Task: Create a rule when custom fields attachments is set to a date not in this week by me.
Action: Mouse pressed left at (705, 201)
Screenshot: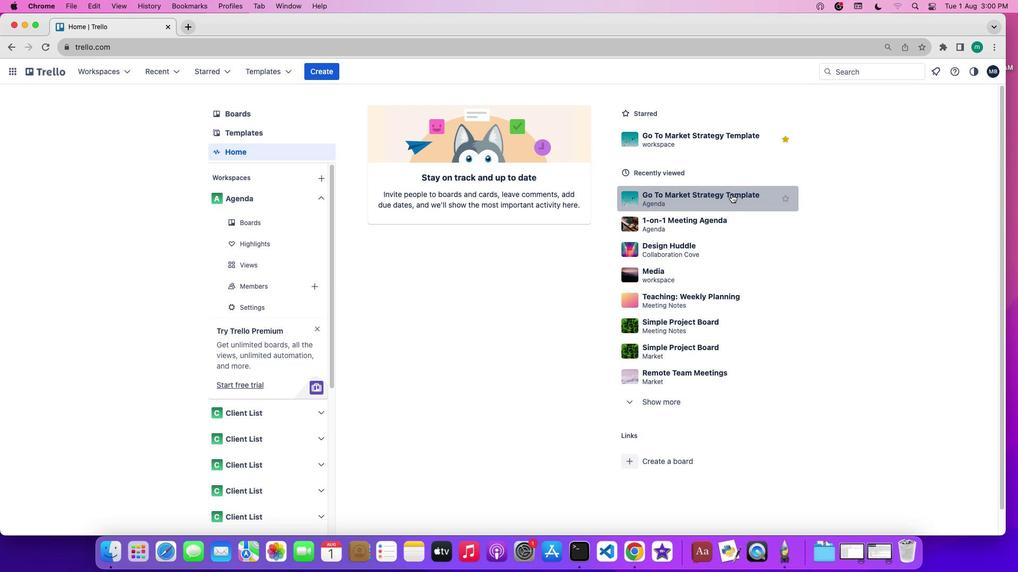 
Action: Mouse moved to (854, 232)
Screenshot: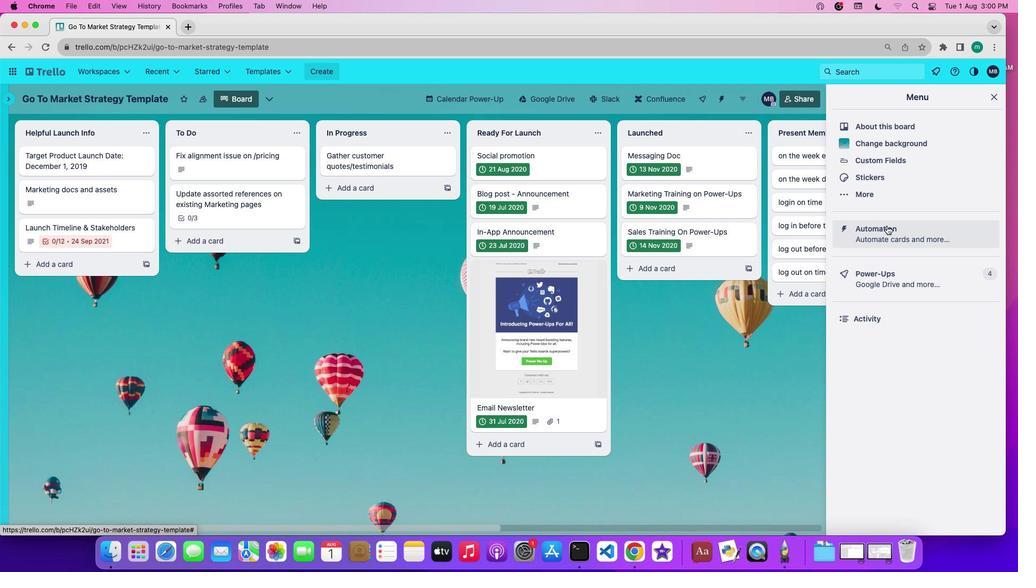 
Action: Mouse pressed left at (854, 232)
Screenshot: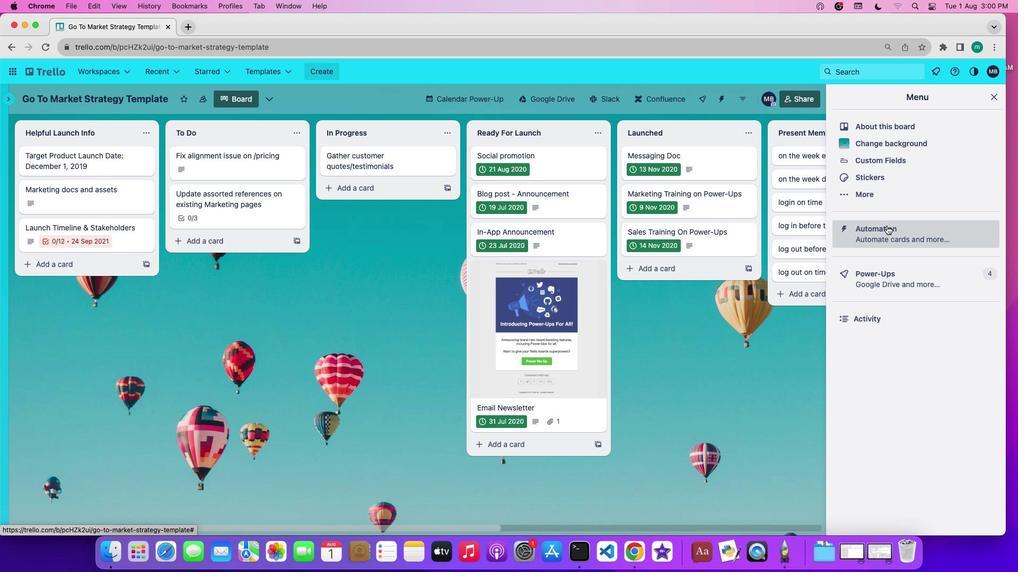 
Action: Mouse moved to (89, 205)
Screenshot: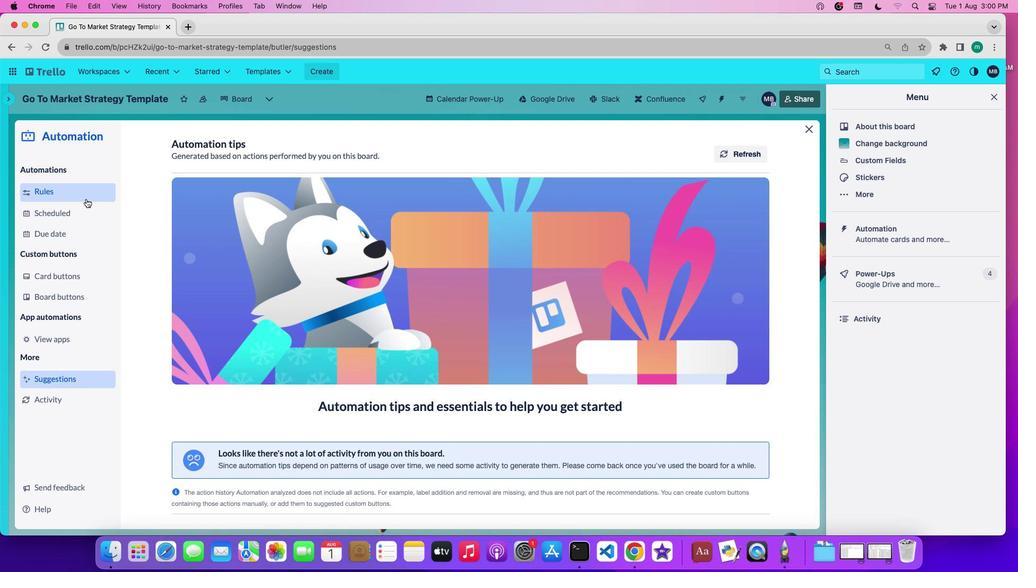 
Action: Mouse pressed left at (89, 205)
Screenshot: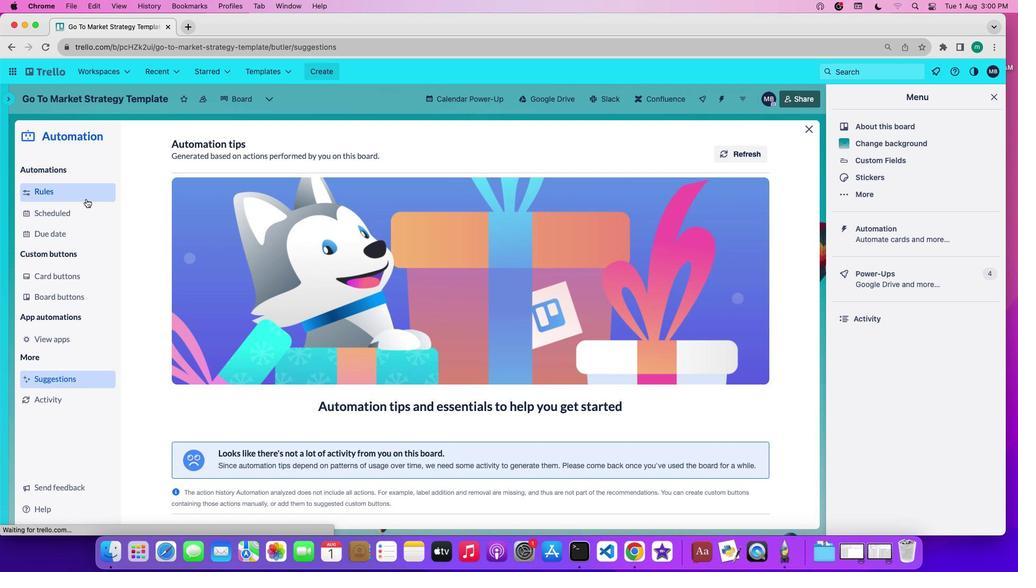 
Action: Mouse moved to (246, 384)
Screenshot: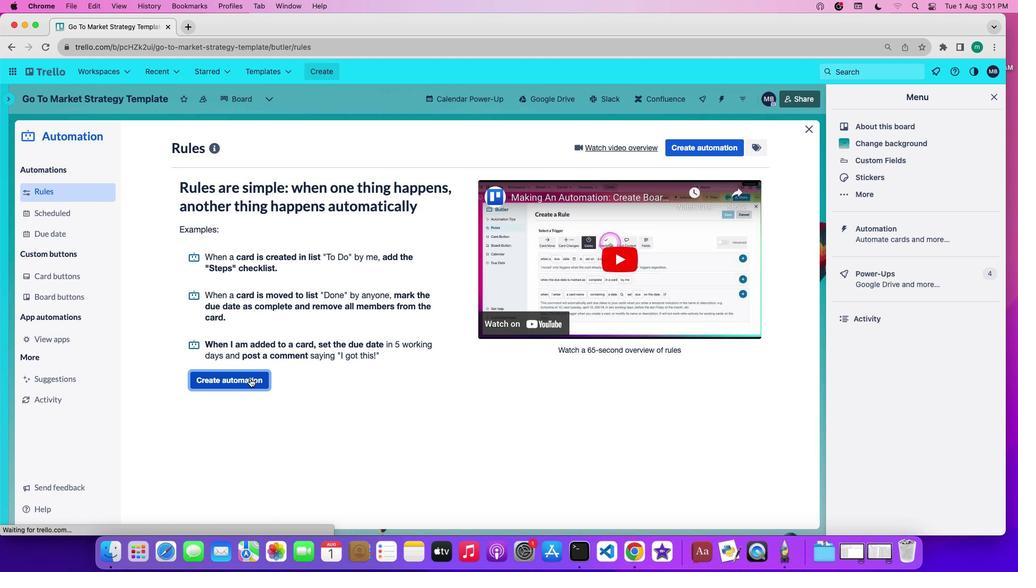 
Action: Mouse pressed left at (246, 384)
Screenshot: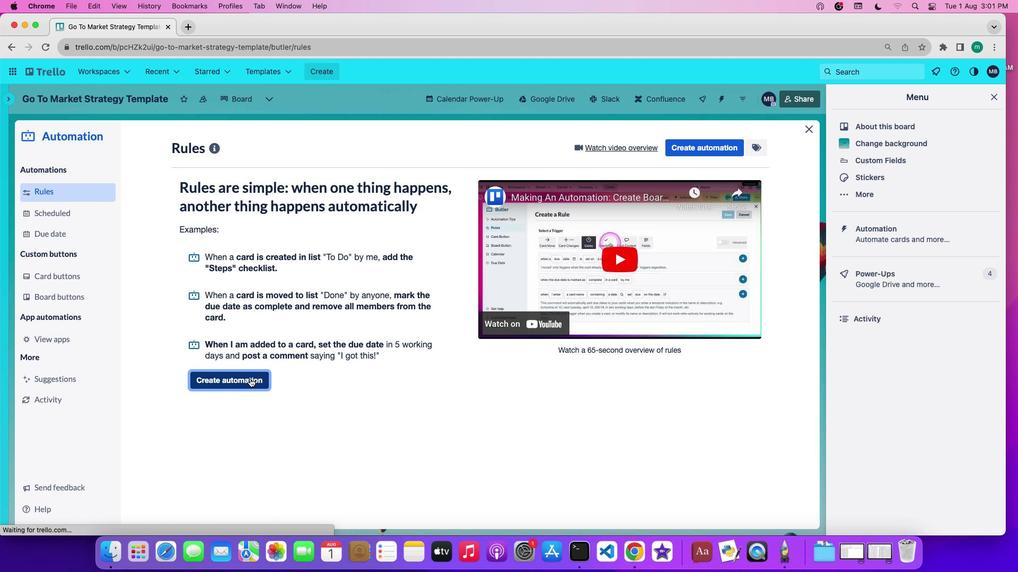 
Action: Mouse moved to (424, 256)
Screenshot: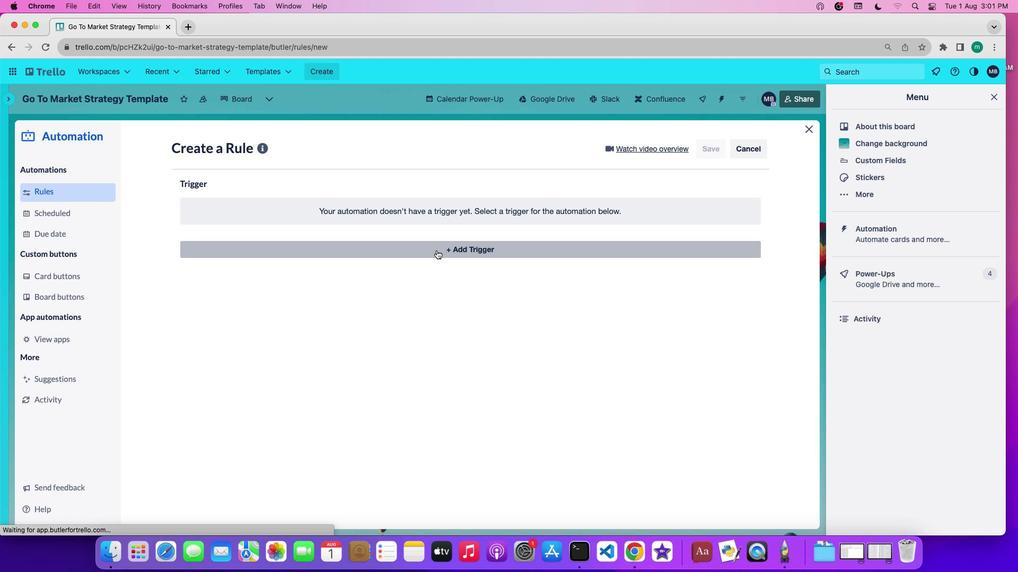 
Action: Mouse pressed left at (424, 256)
Screenshot: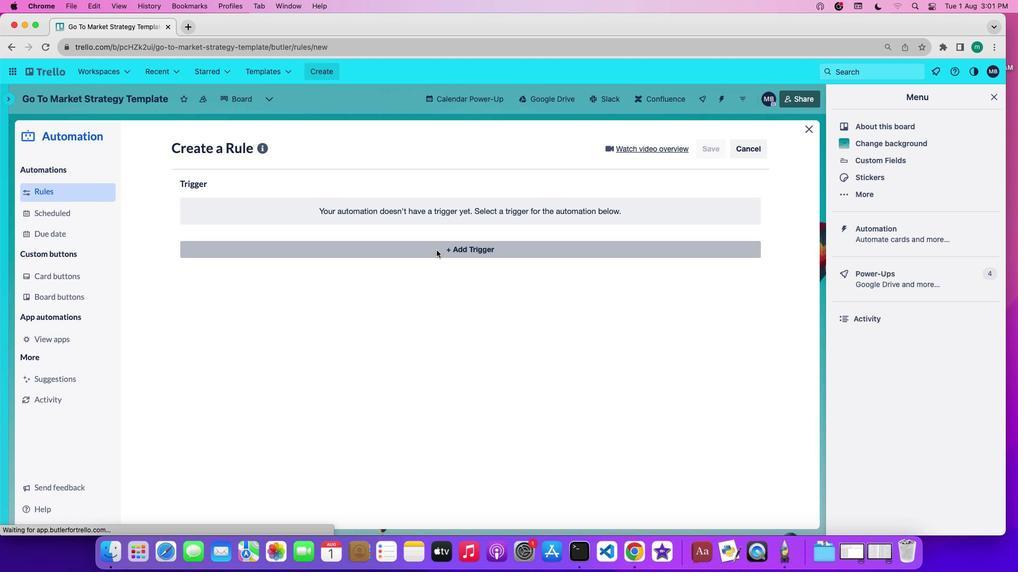 
Action: Mouse moved to (419, 293)
Screenshot: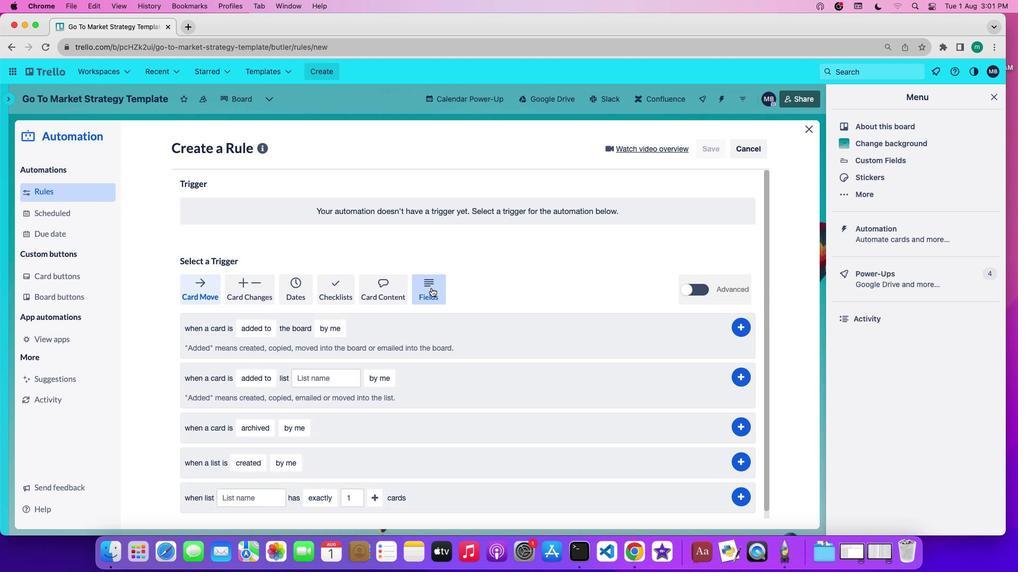 
Action: Mouse pressed left at (419, 293)
Screenshot: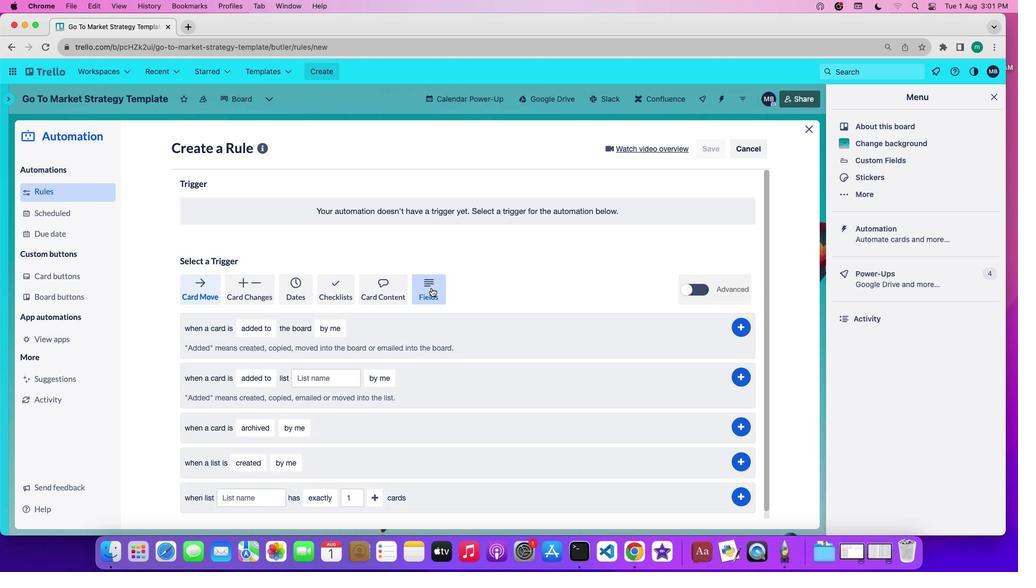 
Action: Mouse moved to (461, 388)
Screenshot: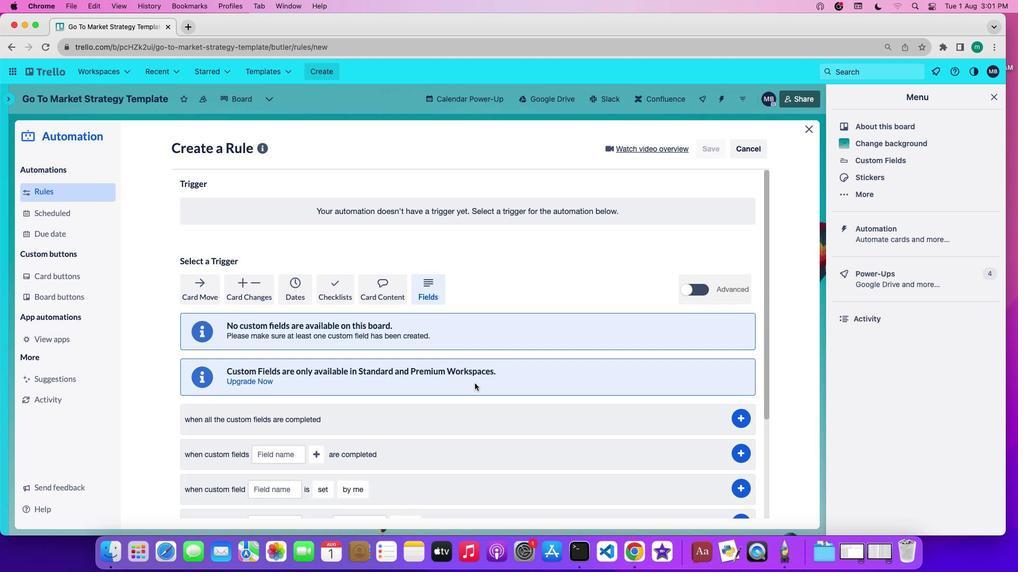 
Action: Mouse scrolled (461, 388) with delta (7, 7)
Screenshot: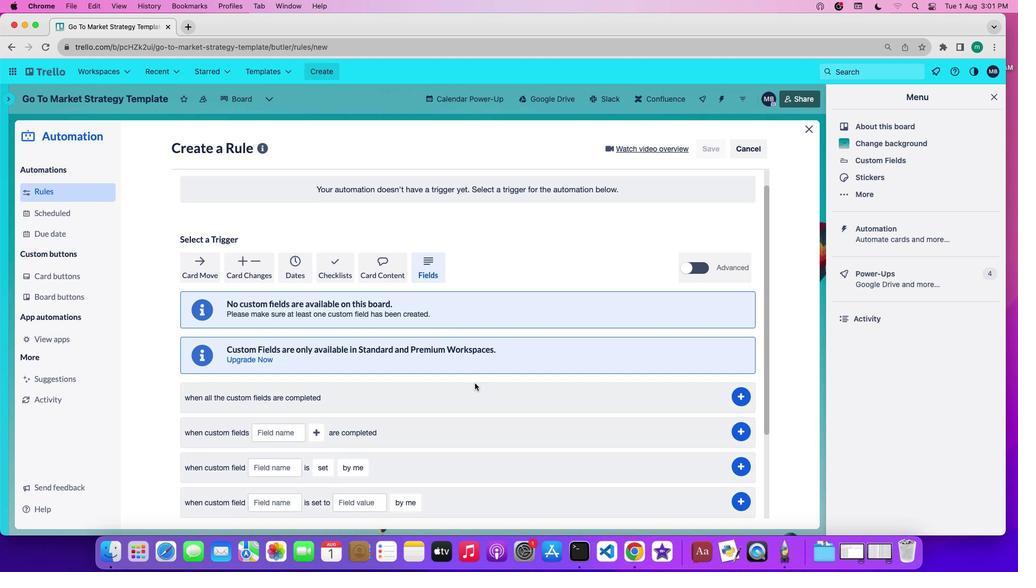 
Action: Mouse scrolled (461, 388) with delta (7, 7)
Screenshot: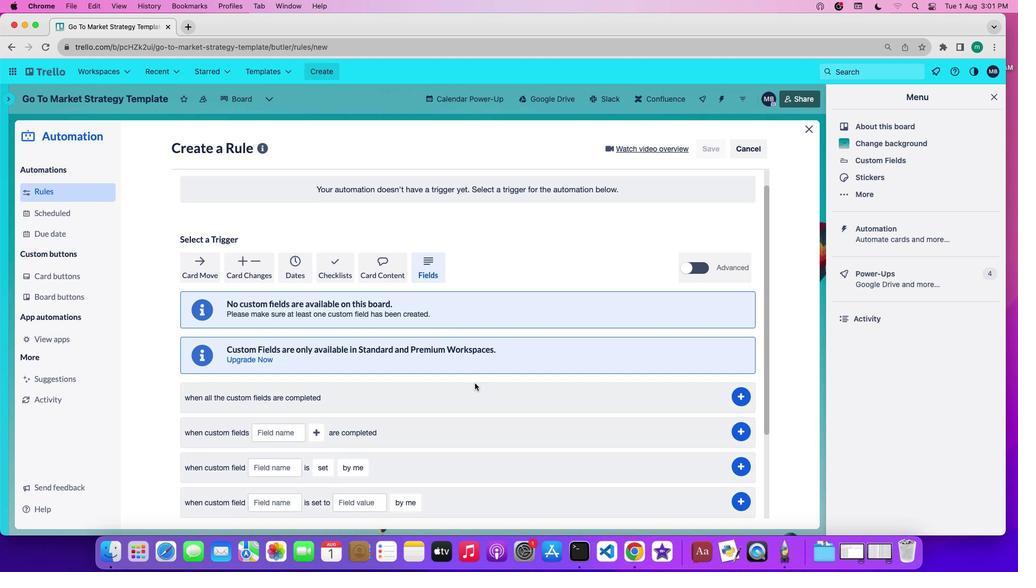
Action: Mouse scrolled (461, 388) with delta (7, 6)
Screenshot: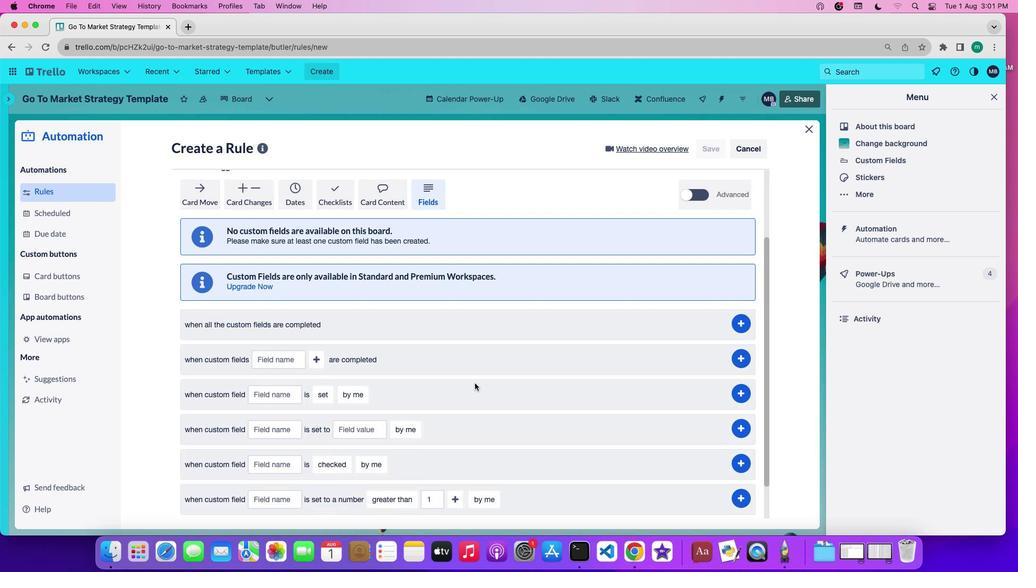 
Action: Mouse scrolled (461, 388) with delta (7, 5)
Screenshot: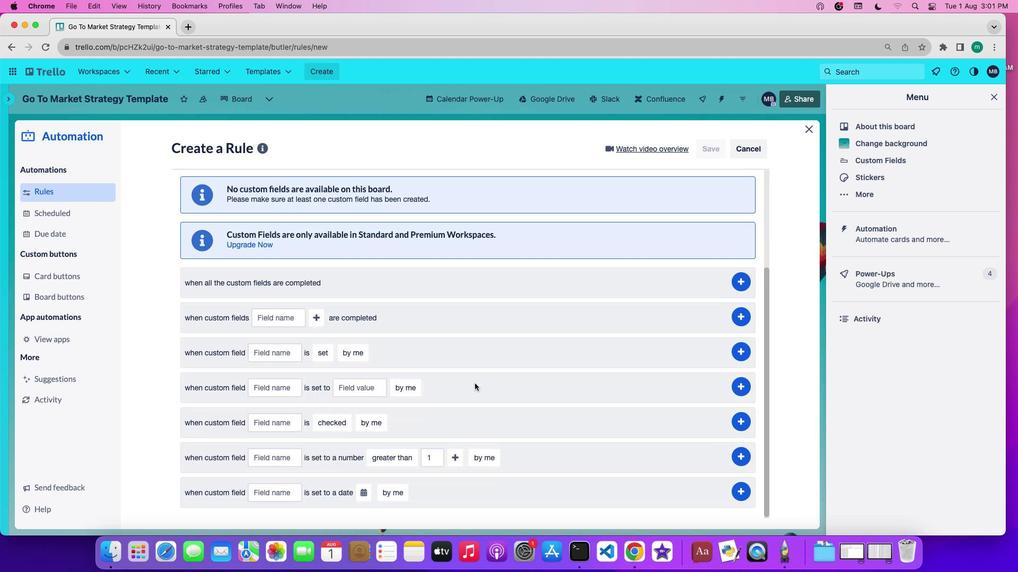 
Action: Mouse moved to (460, 387)
Screenshot: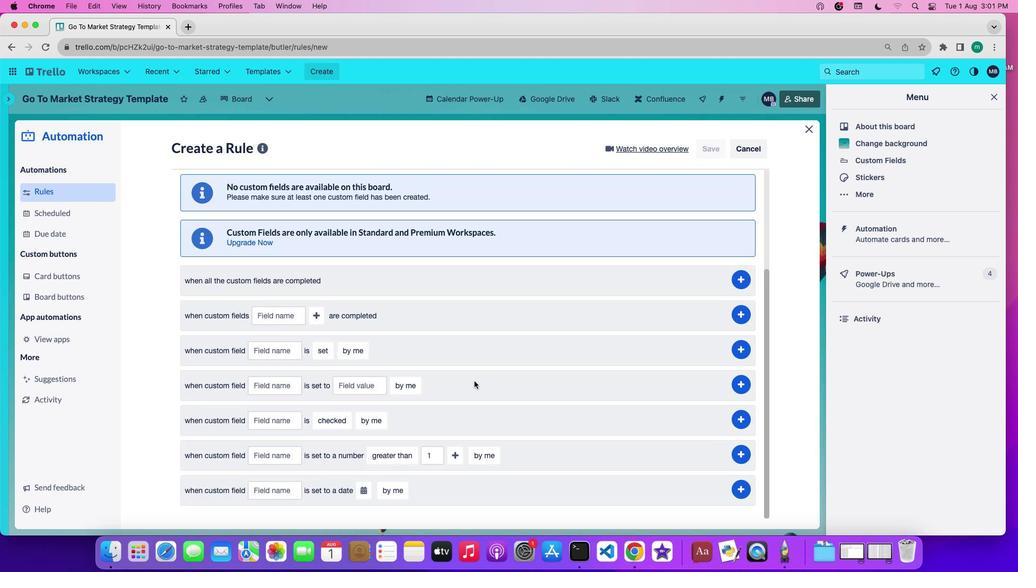 
Action: Mouse scrolled (460, 387) with delta (7, 7)
Screenshot: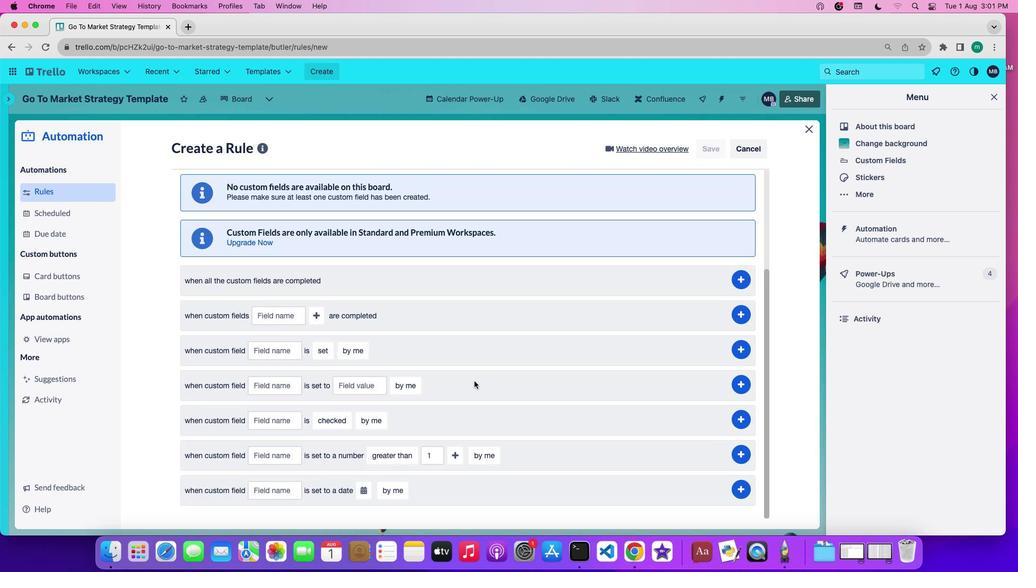 
Action: Mouse moved to (460, 387)
Screenshot: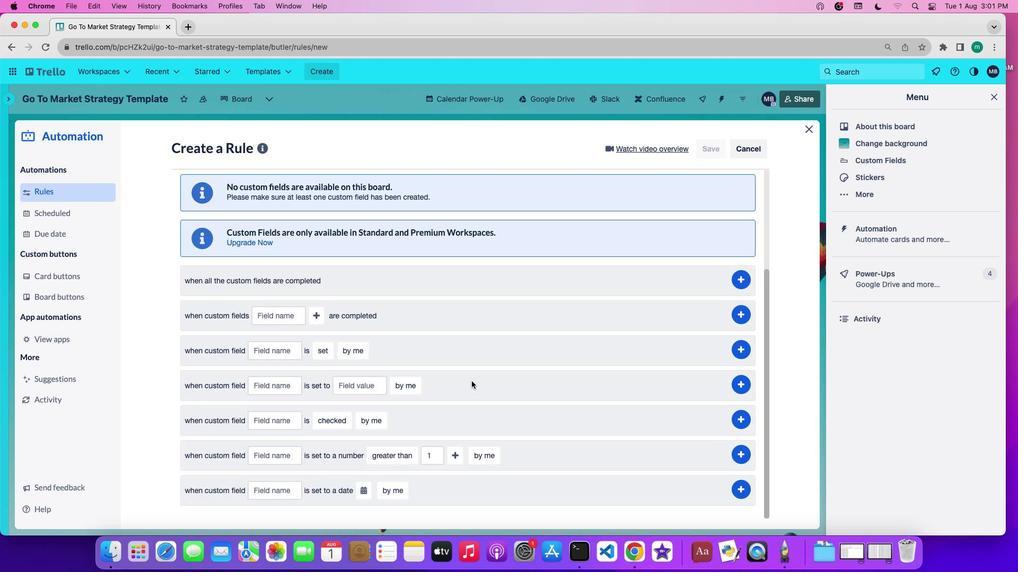 
Action: Mouse scrolled (460, 387) with delta (7, 7)
Screenshot: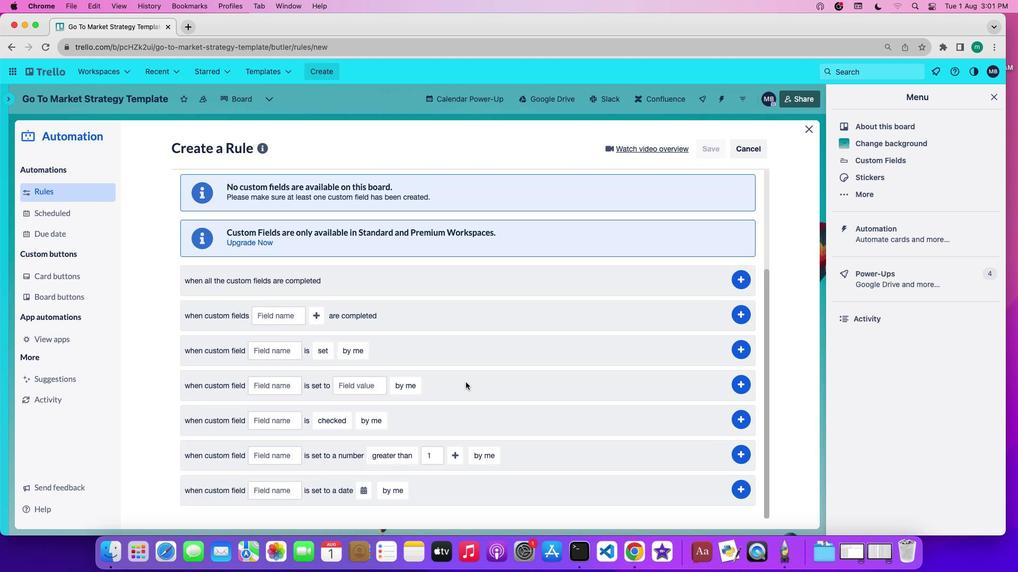 
Action: Mouse moved to (290, 499)
Screenshot: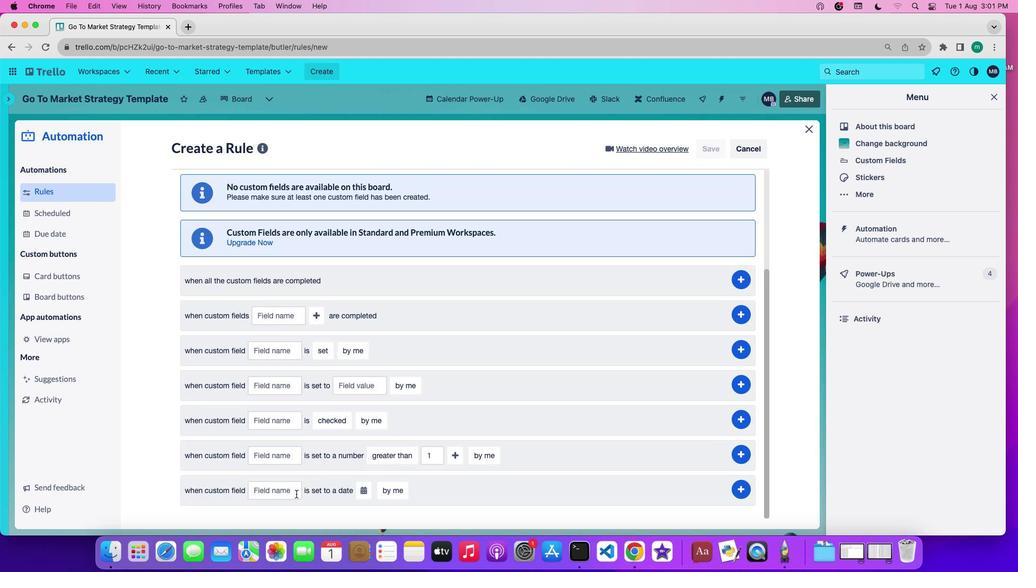 
Action: Mouse pressed left at (290, 499)
Screenshot: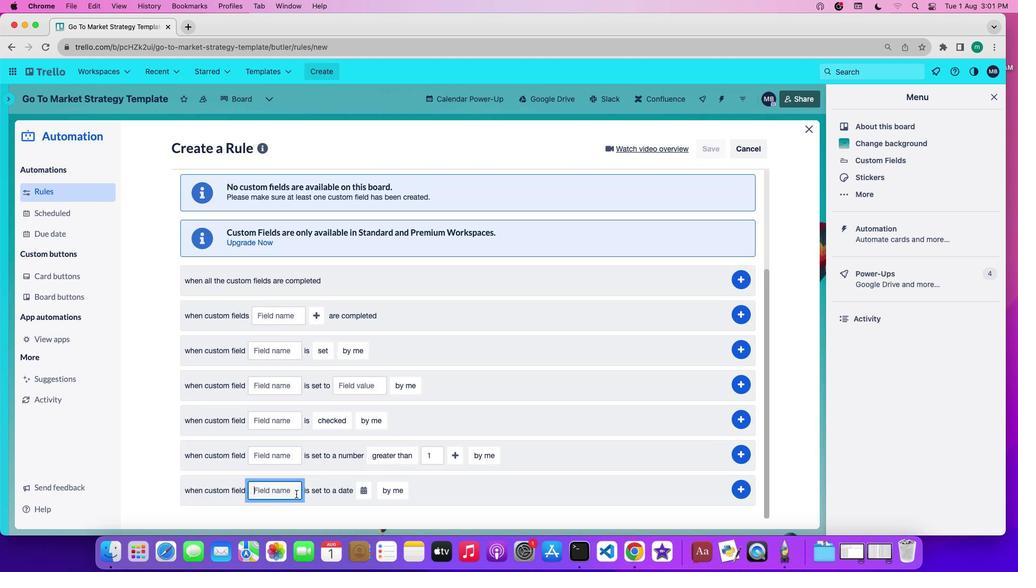 
Action: Key pressed 'a''t''t''a''c''h''m''e''n''t''s'
Screenshot: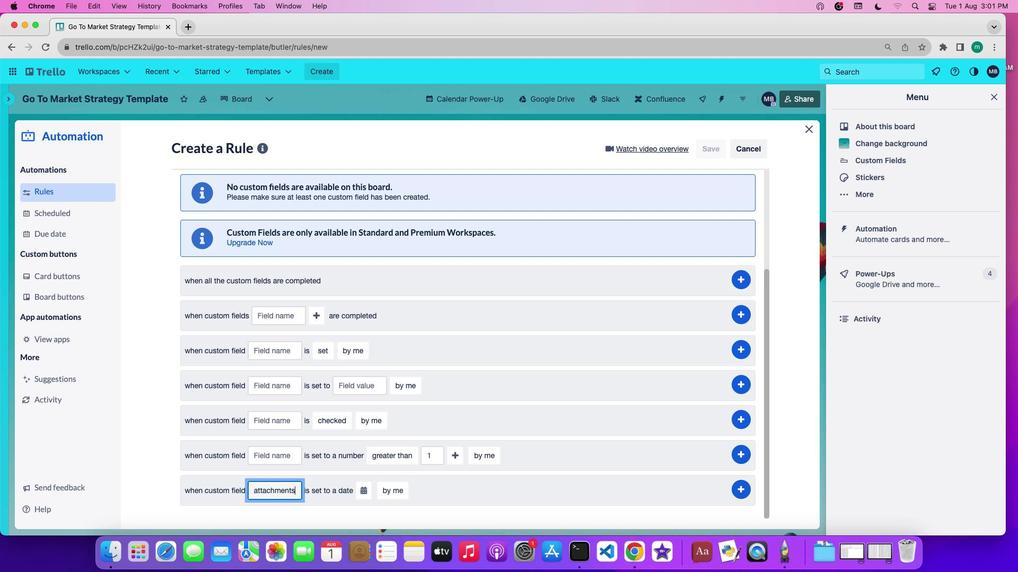 
Action: Mouse moved to (357, 494)
Screenshot: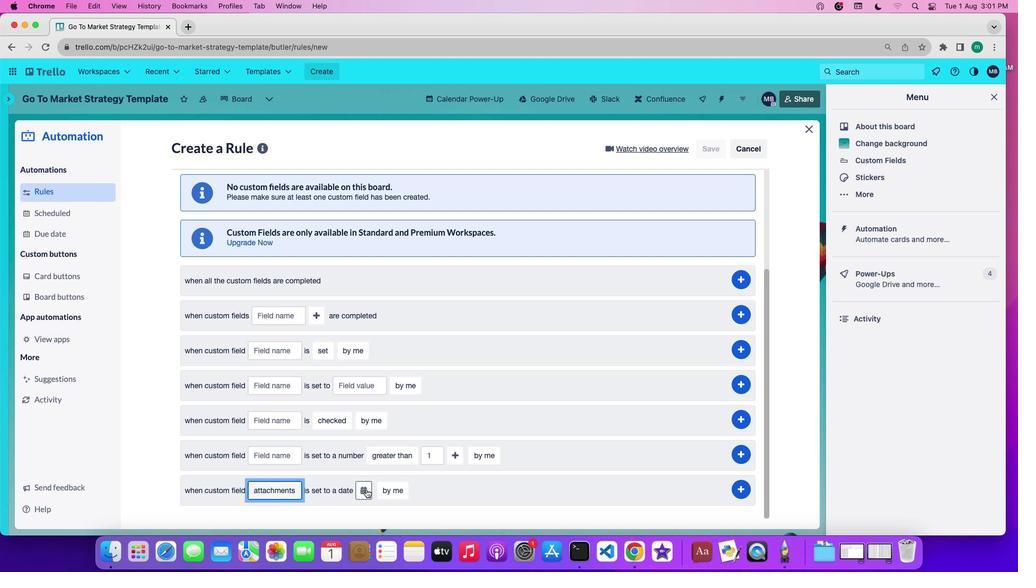 
Action: Mouse pressed left at (357, 494)
Screenshot: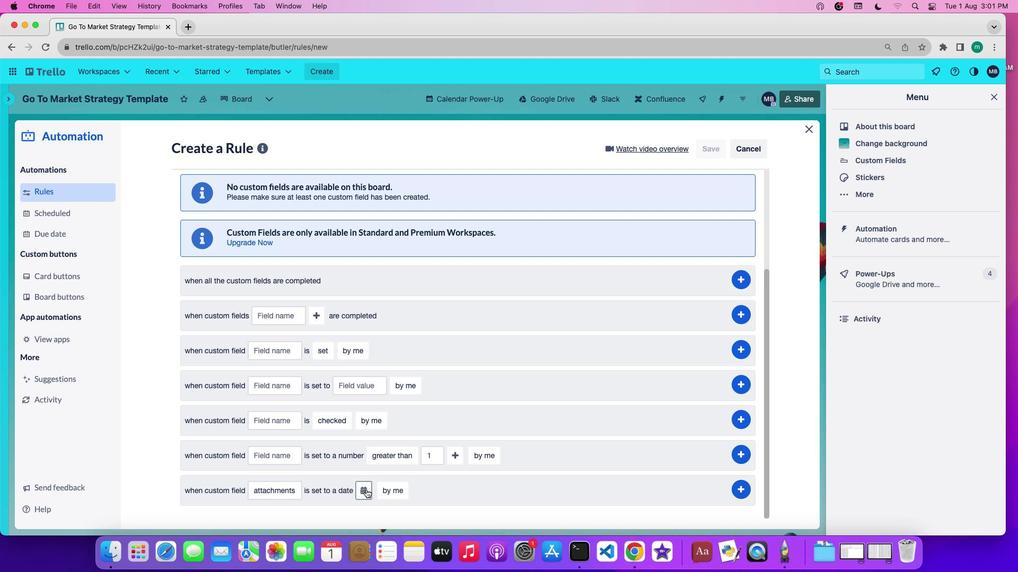 
Action: Mouse pressed left at (357, 494)
Screenshot: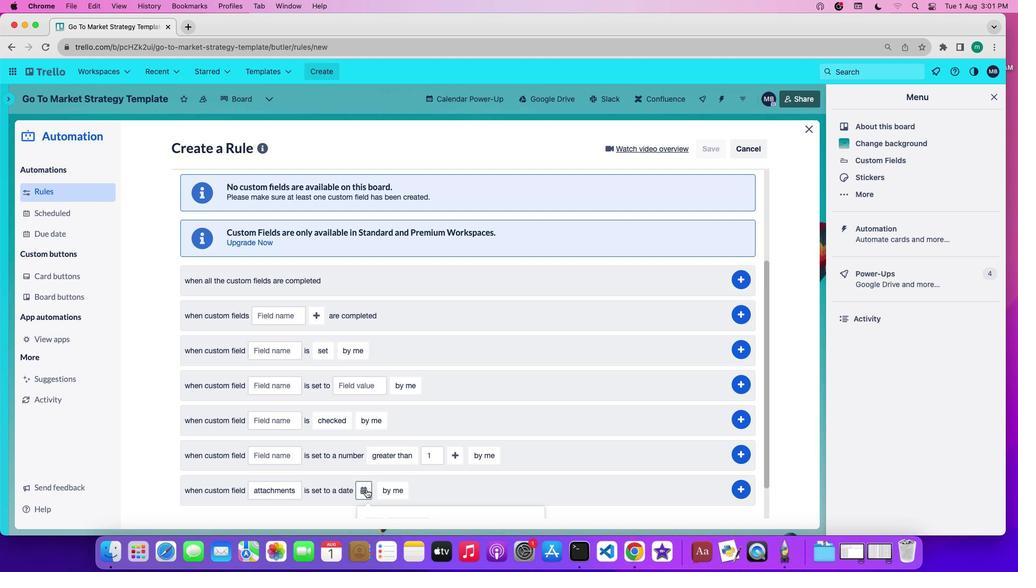 
Action: Mouse pressed left at (357, 494)
Screenshot: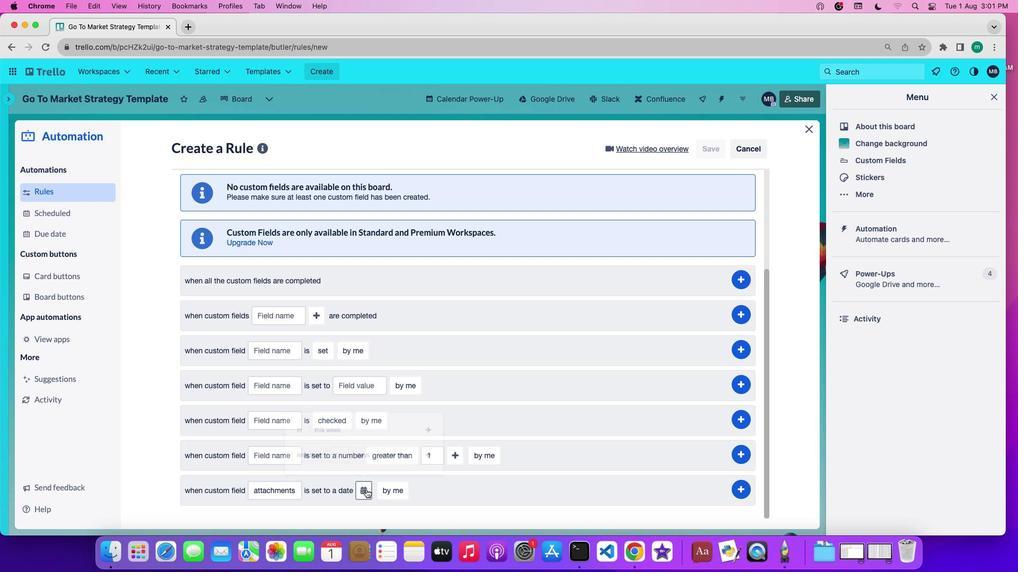 
Action: Mouse moved to (285, 432)
Screenshot: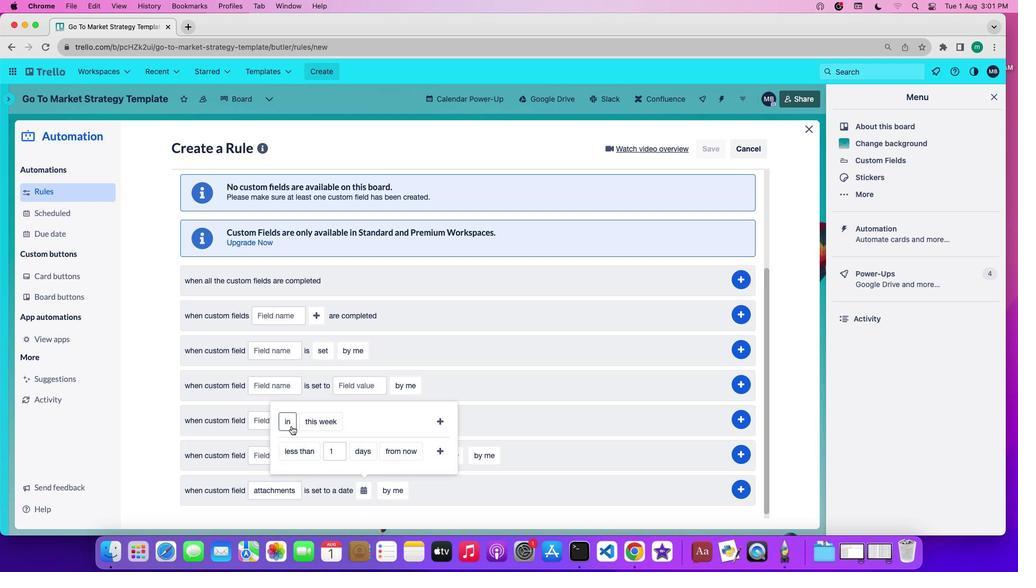 
Action: Mouse pressed left at (285, 432)
Screenshot: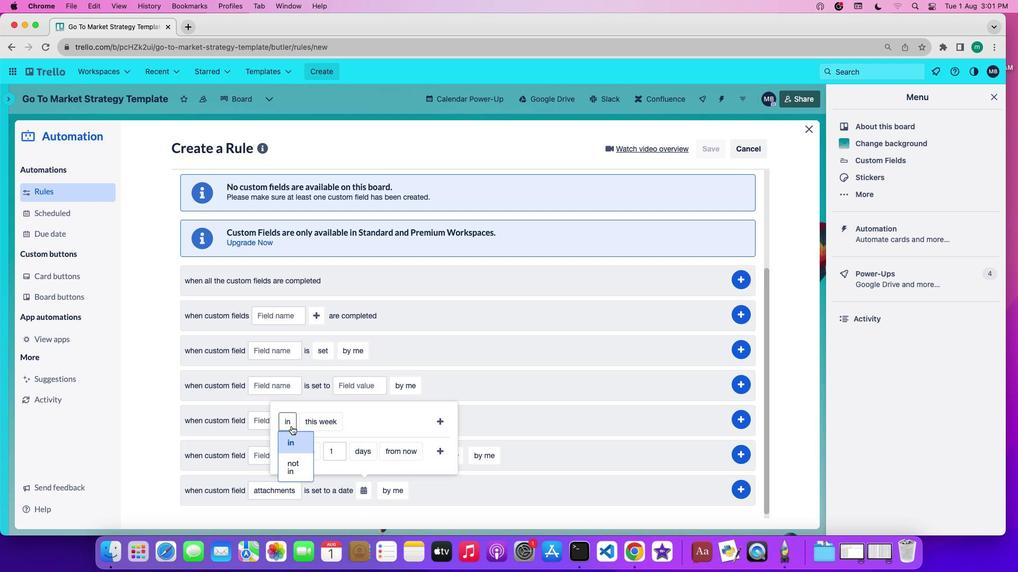 
Action: Mouse moved to (286, 470)
Screenshot: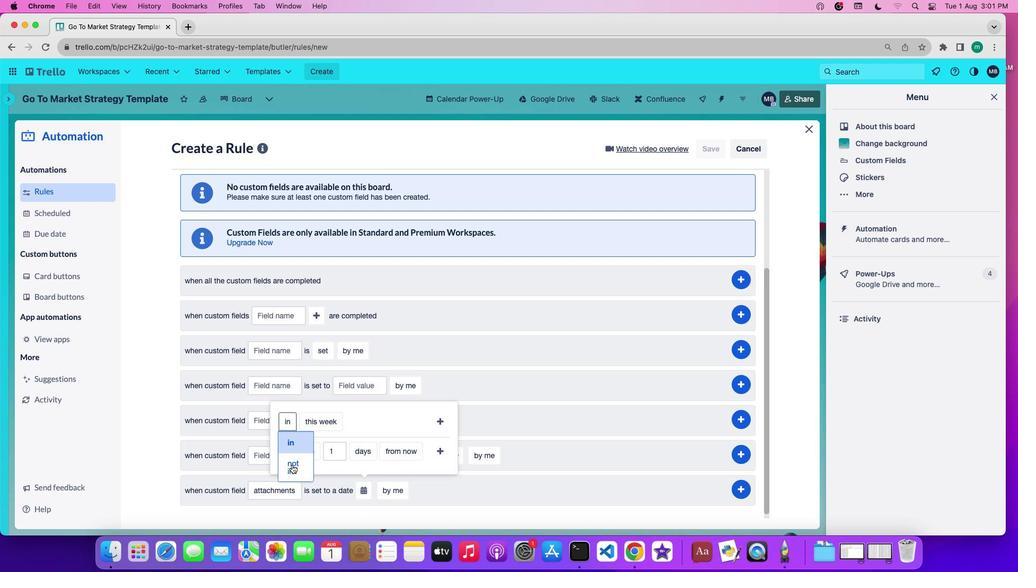 
Action: Mouse pressed left at (286, 470)
Screenshot: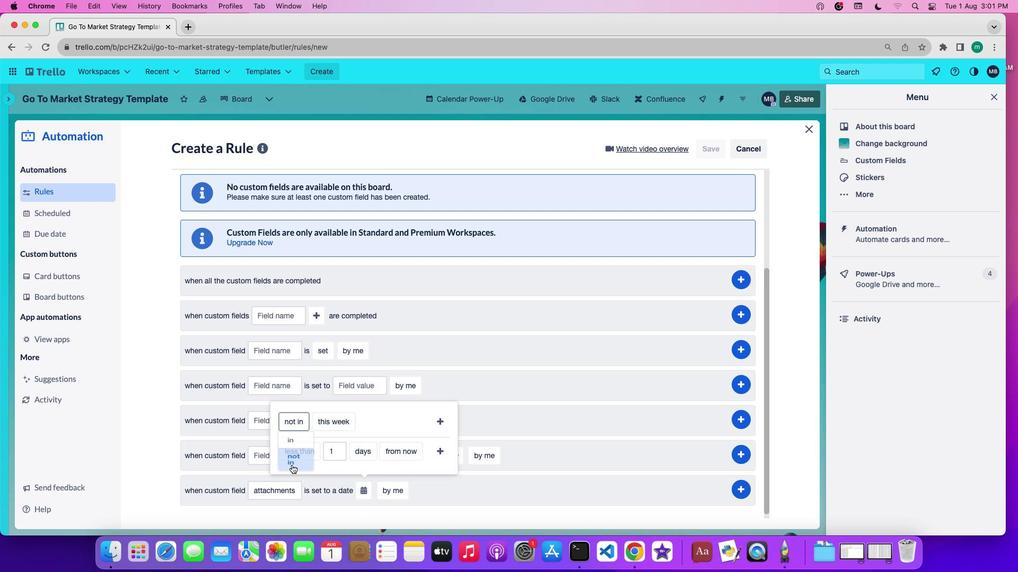 
Action: Mouse moved to (314, 428)
Screenshot: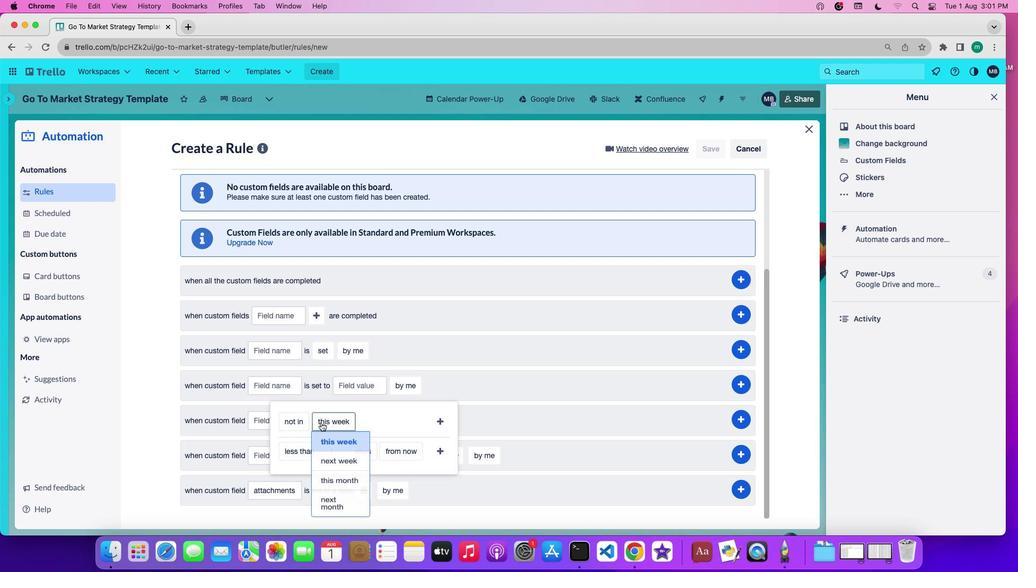 
Action: Mouse pressed left at (314, 428)
Screenshot: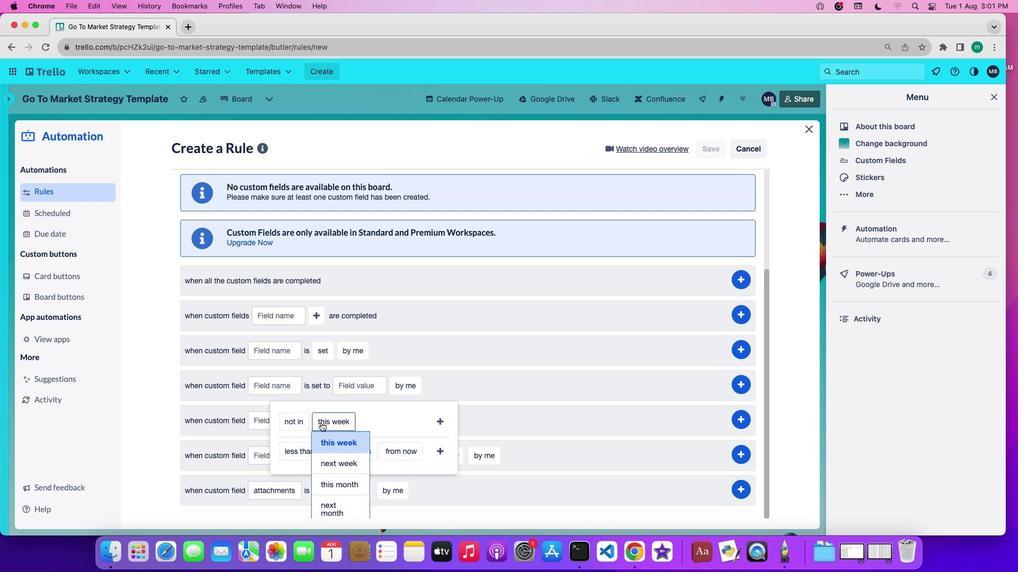
Action: Mouse moved to (318, 447)
Screenshot: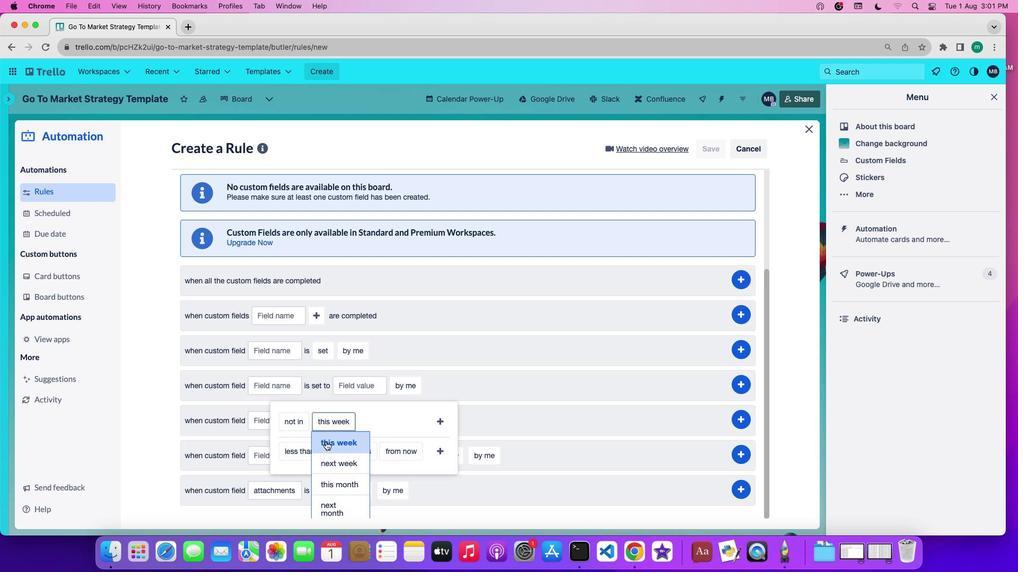 
Action: Mouse pressed left at (318, 447)
Screenshot: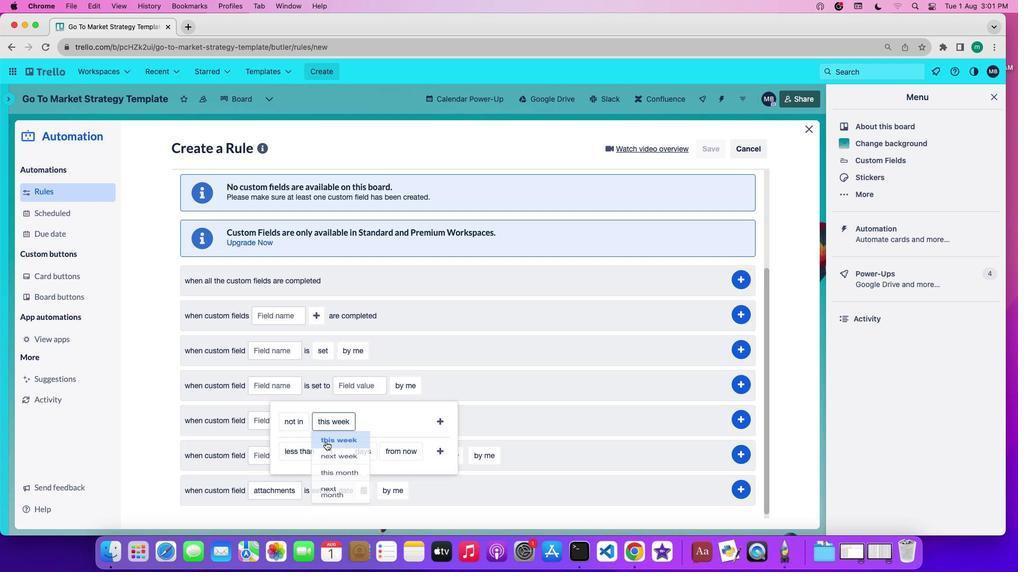 
Action: Mouse moved to (430, 425)
Screenshot: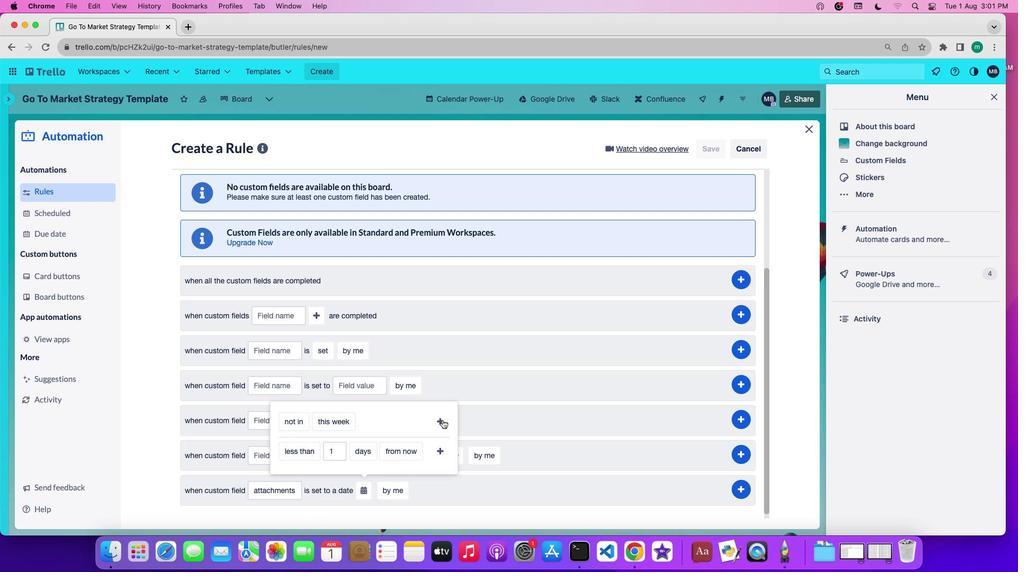 
Action: Mouse pressed left at (430, 425)
Screenshot: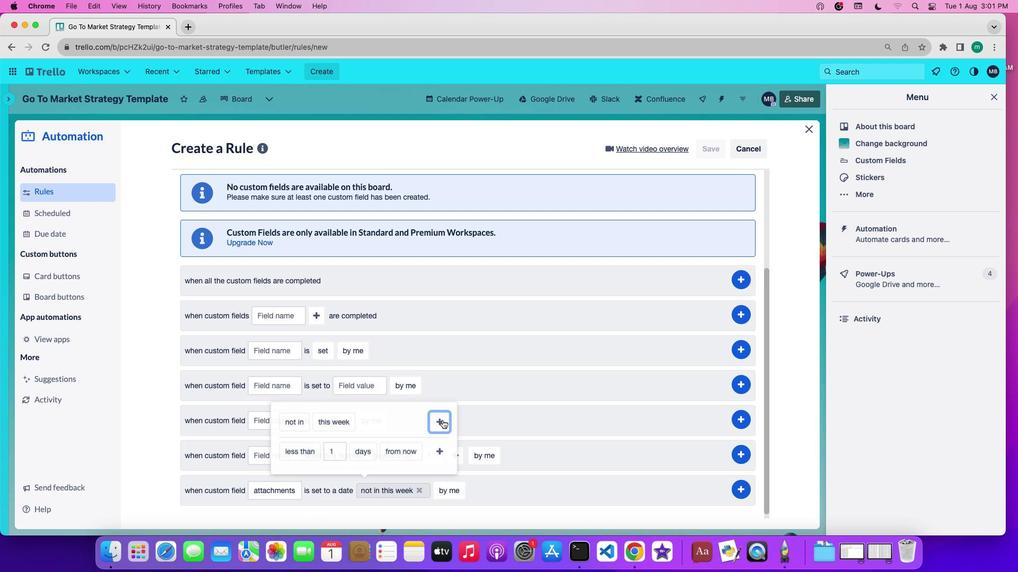 
Action: Mouse moved to (723, 492)
Screenshot: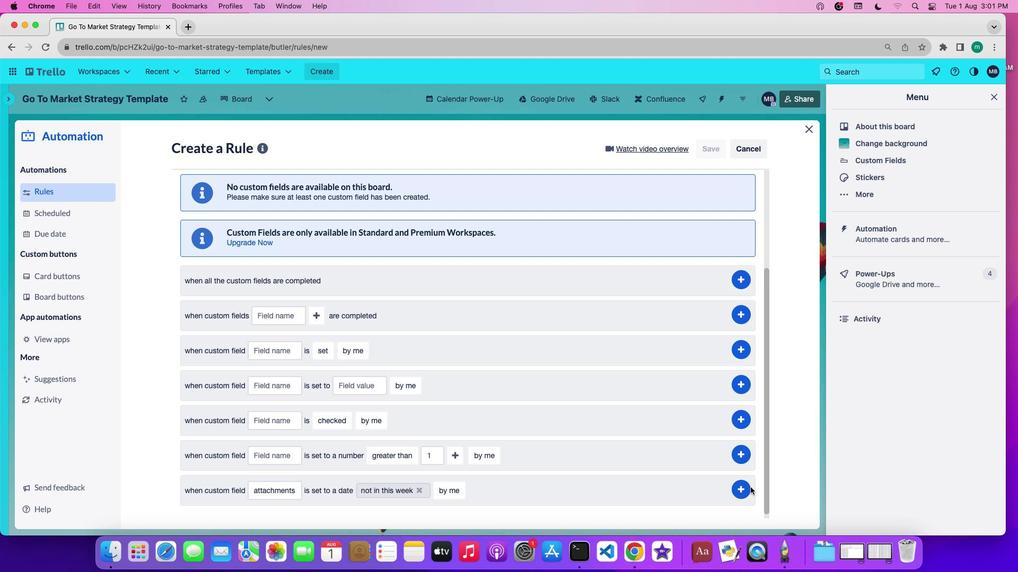 
Action: Mouse pressed left at (723, 492)
Screenshot: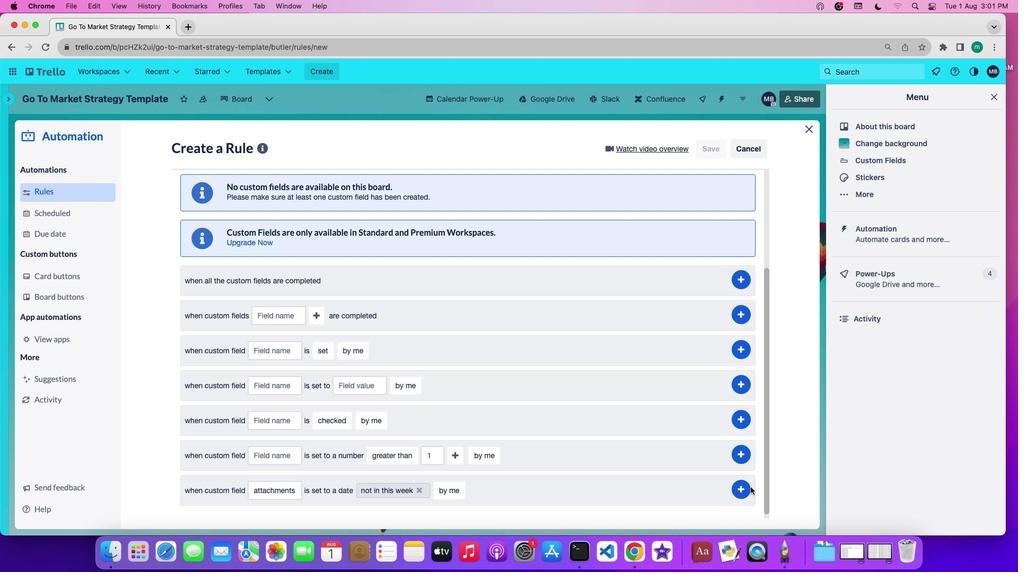 
Action: Mouse moved to (718, 494)
Screenshot: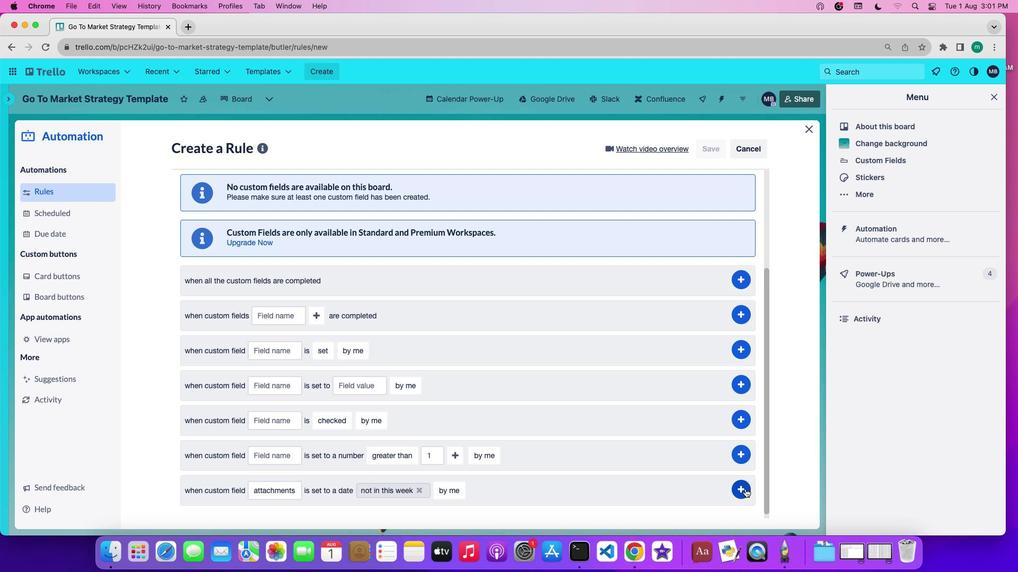 
Action: Mouse pressed left at (718, 494)
Screenshot: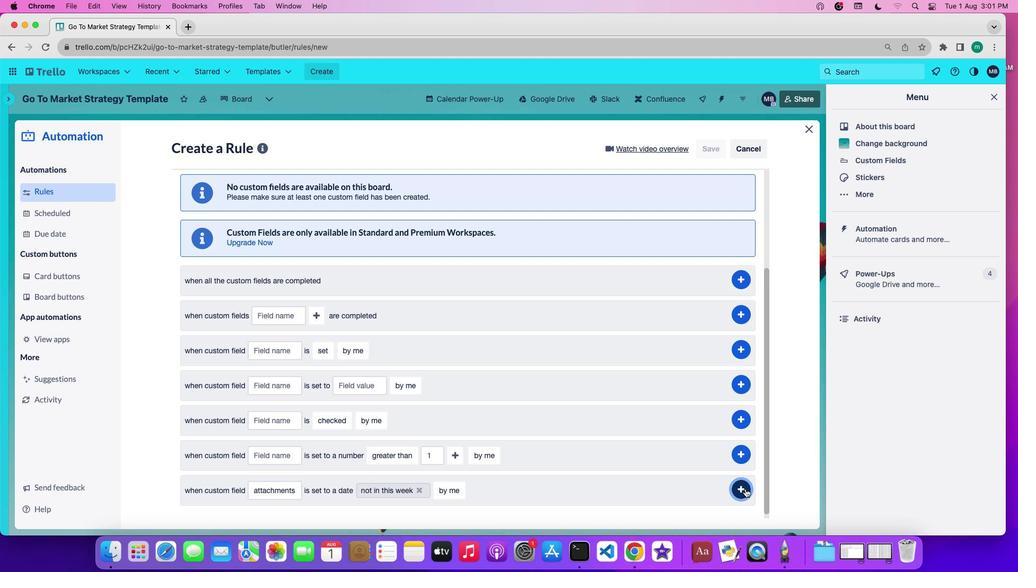 
